 Task: In the  document prodevelopment.rtf Select the text and change paragraph spacing to  '1.5' Change page orientation to  'Landscape' Add Page color Navy Blue
Action: Mouse moved to (290, 344)
Screenshot: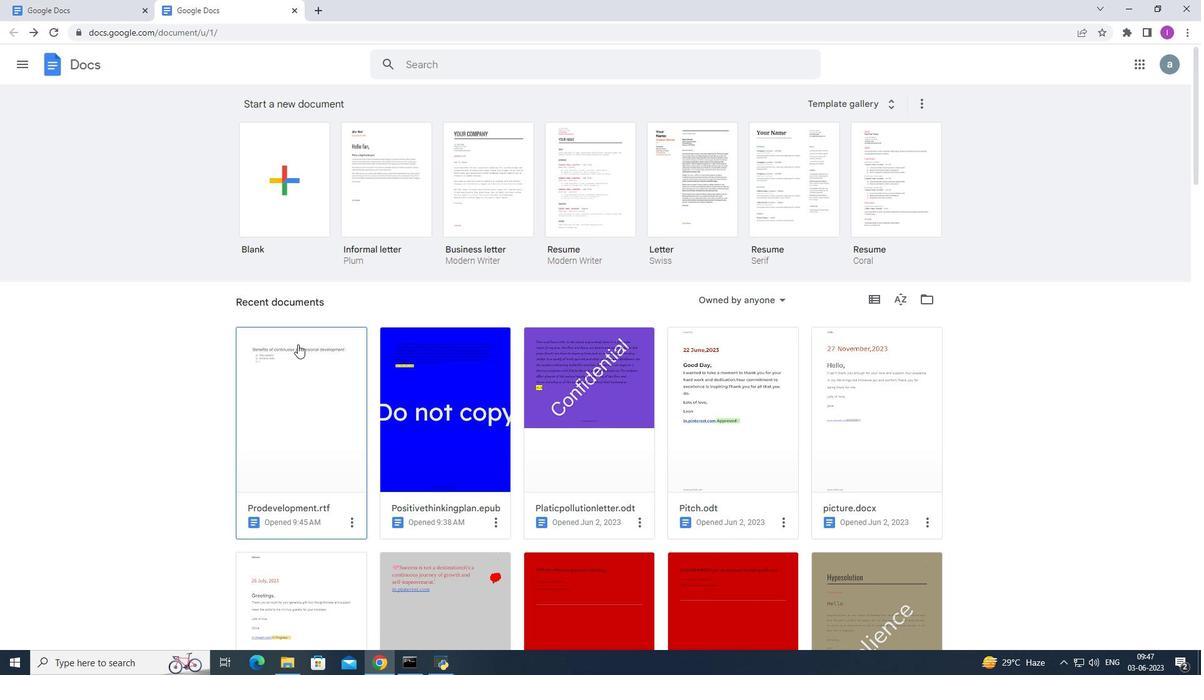 
Action: Mouse pressed left at (290, 344)
Screenshot: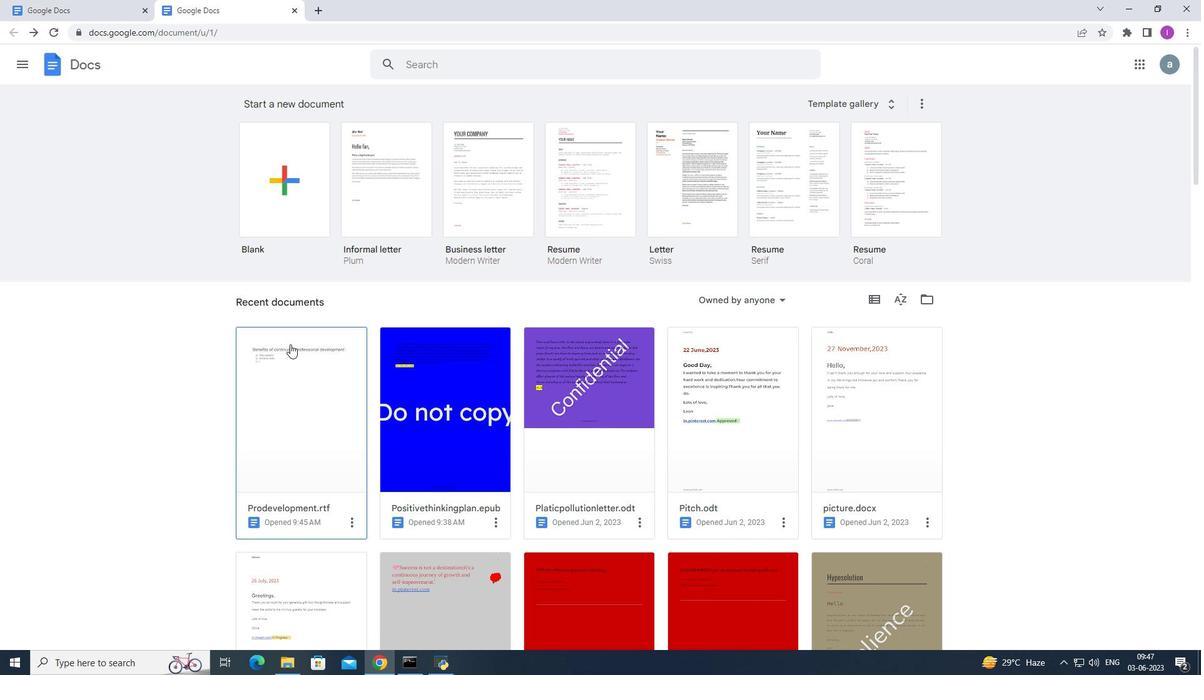 
Action: Mouse moved to (362, 218)
Screenshot: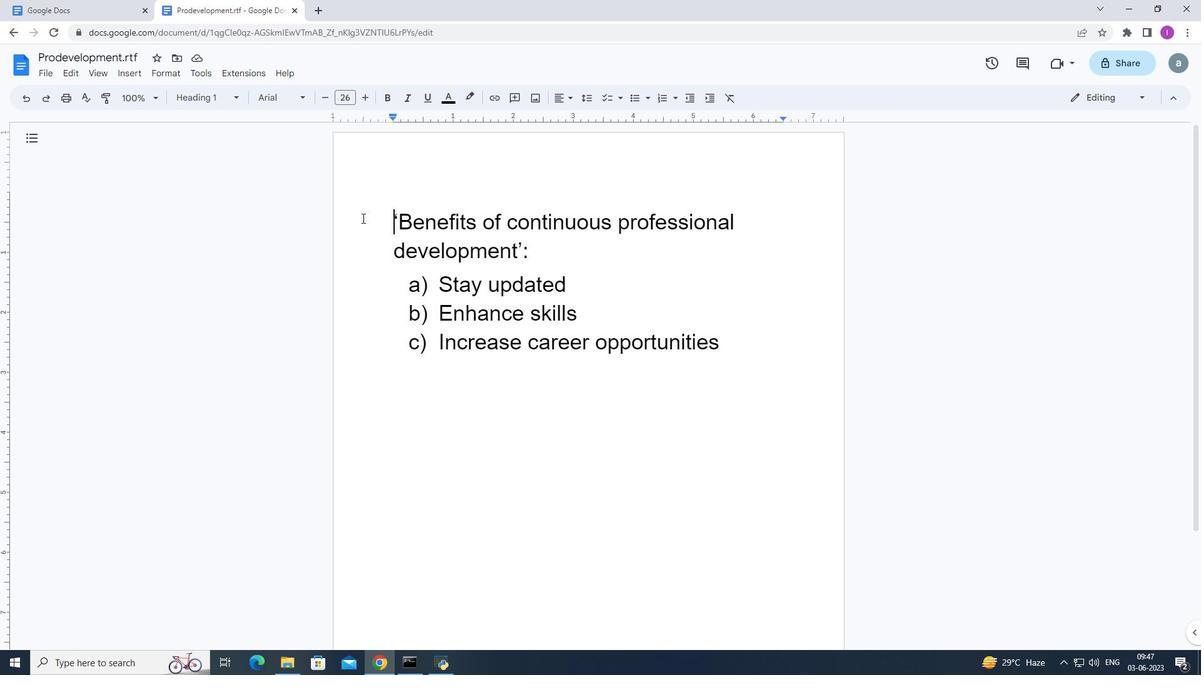 
Action: Mouse pressed left at (362, 218)
Screenshot: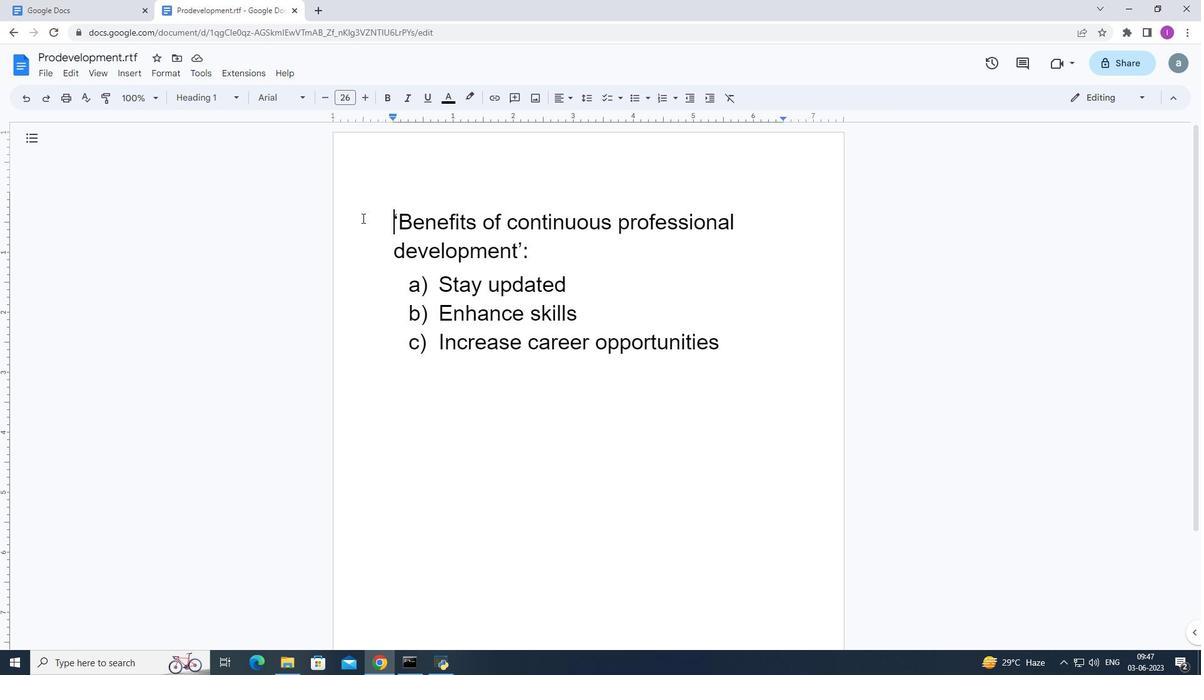 
Action: Mouse moved to (593, 97)
Screenshot: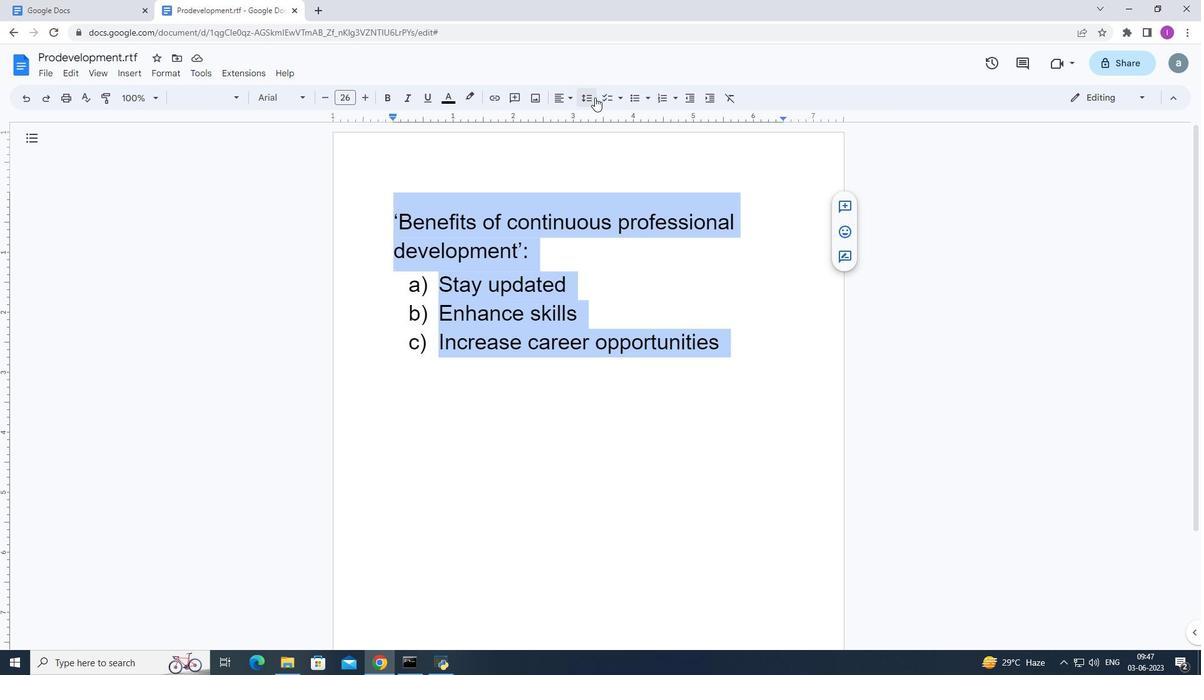 
Action: Mouse pressed left at (593, 97)
Screenshot: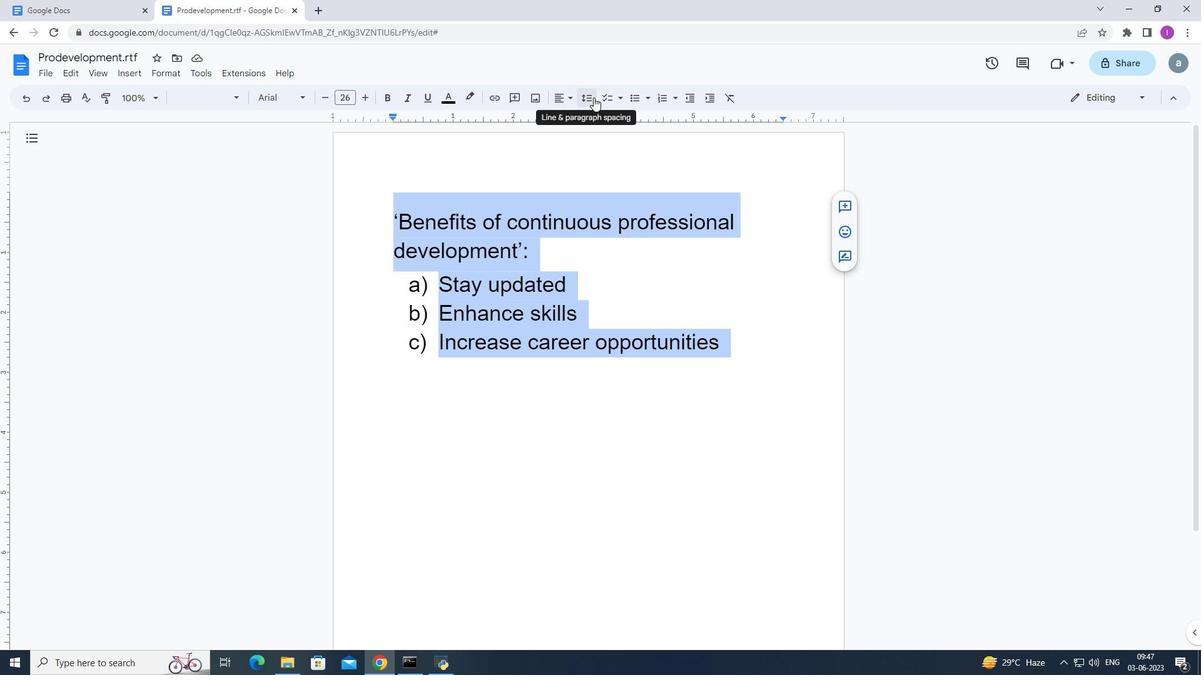 
Action: Mouse moved to (130, 315)
Screenshot: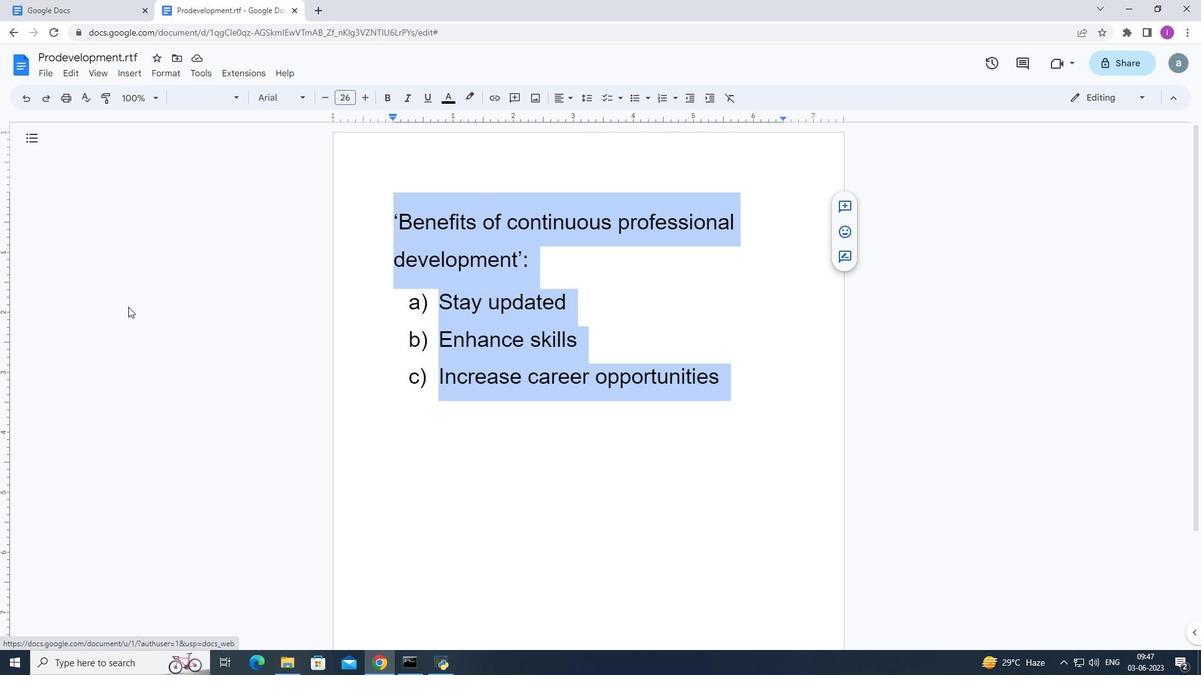 
Action: Mouse pressed left at (130, 315)
Screenshot: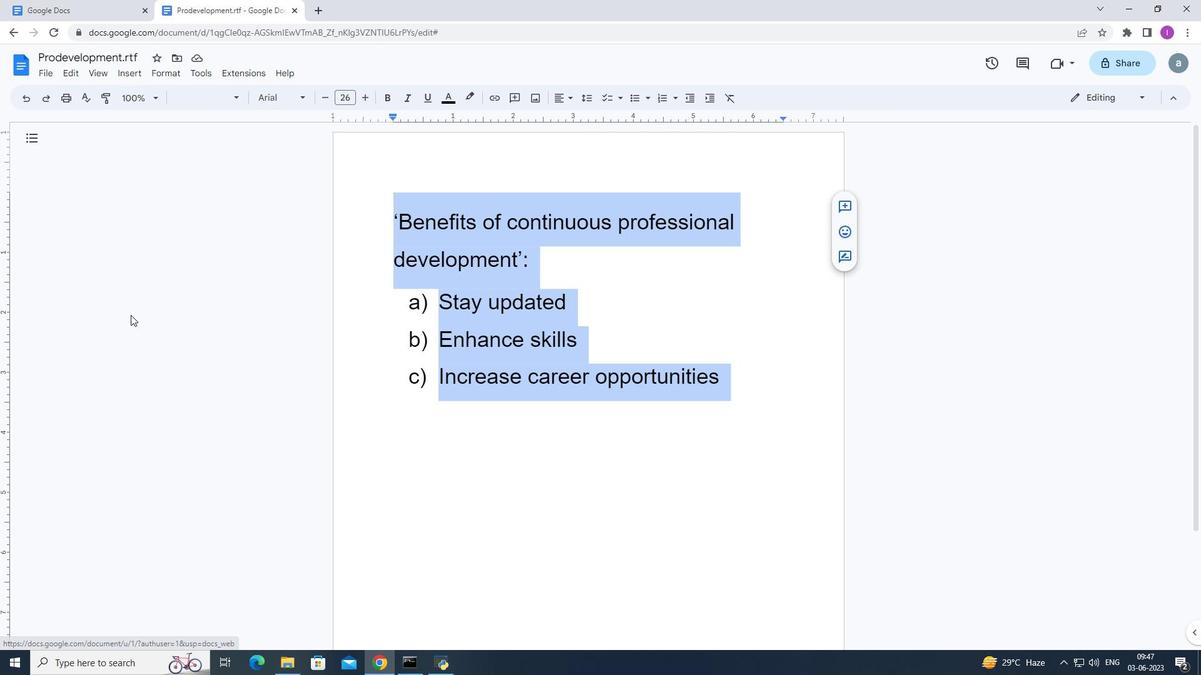 
Action: Mouse moved to (41, 71)
Screenshot: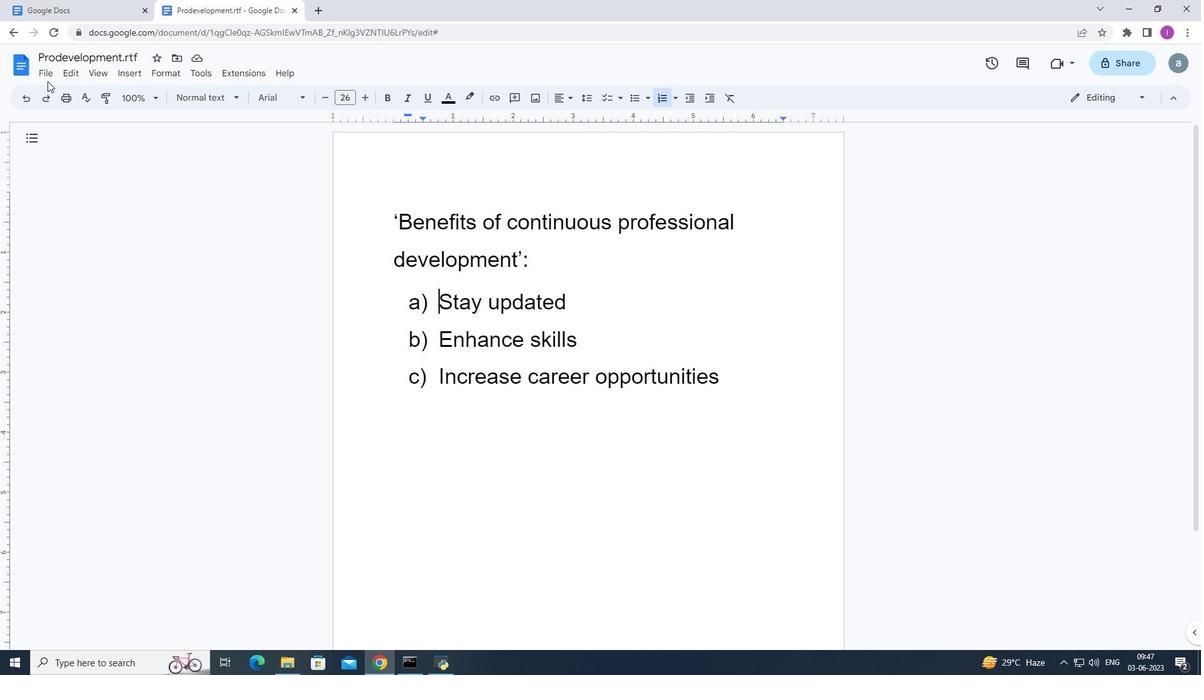 
Action: Mouse pressed left at (41, 71)
Screenshot: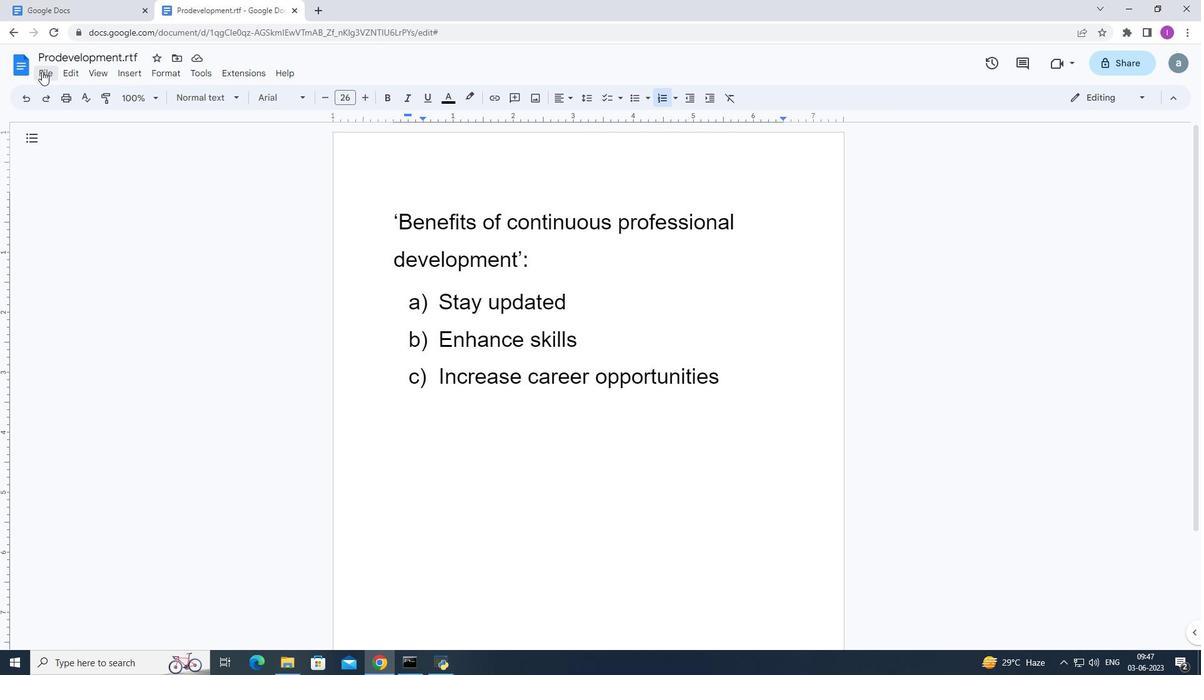 
Action: Mouse moved to (93, 413)
Screenshot: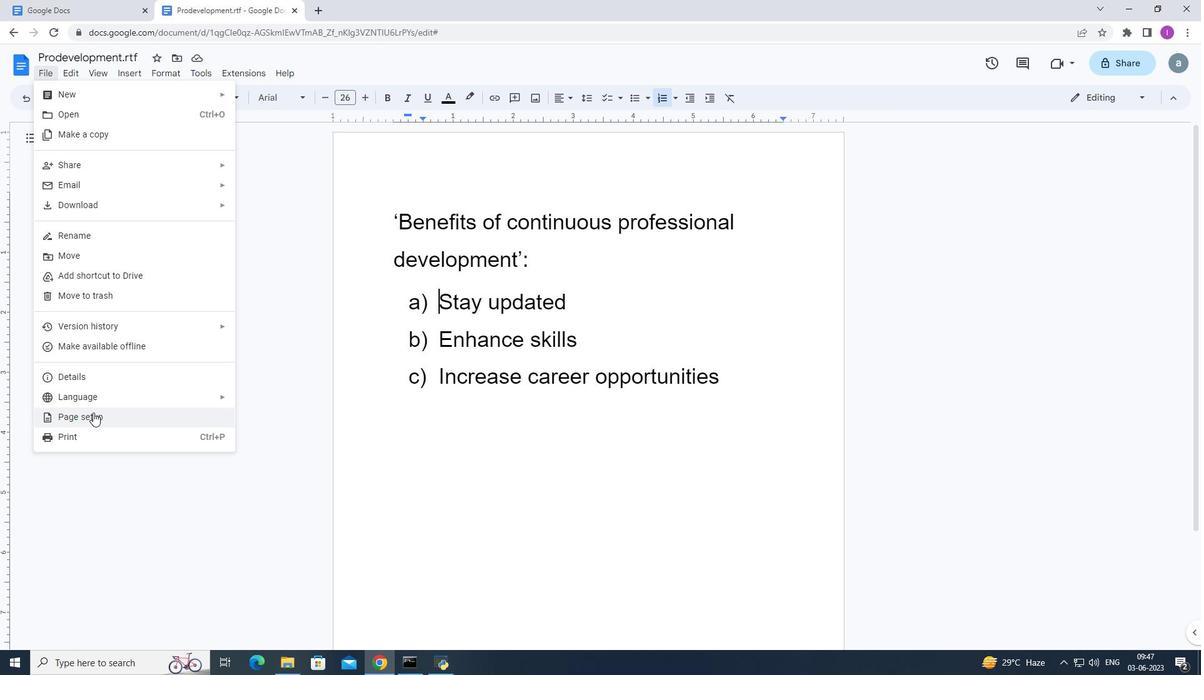 
Action: Mouse pressed left at (93, 413)
Screenshot: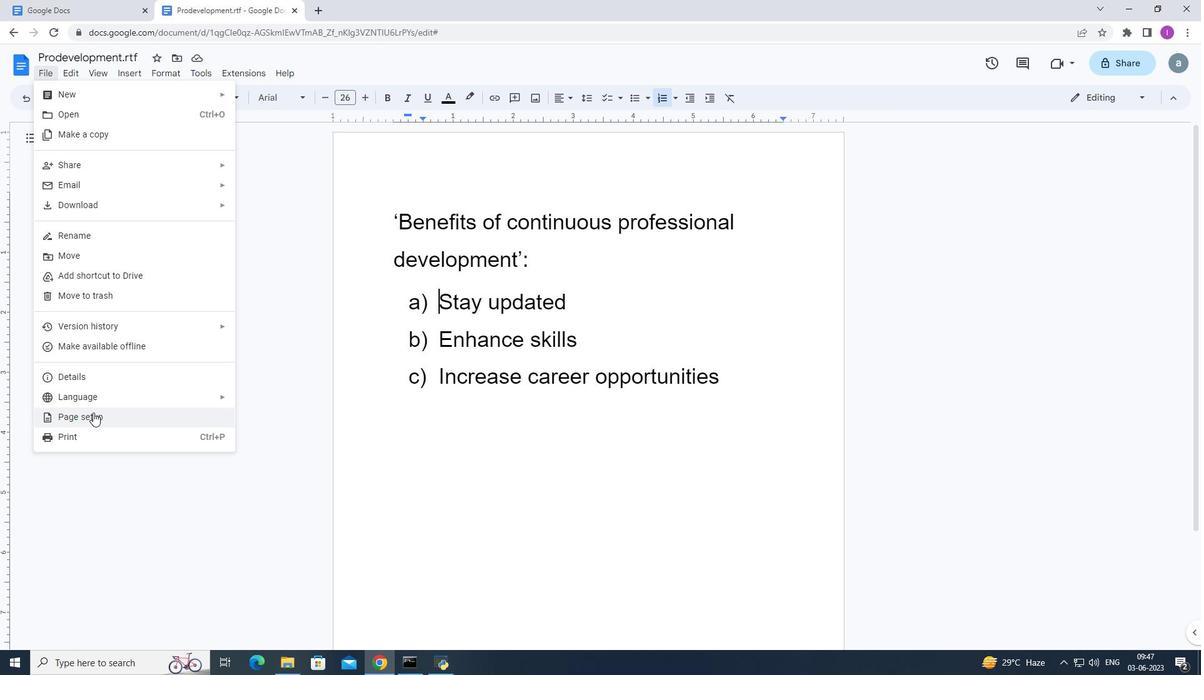 
Action: Mouse moved to (553, 328)
Screenshot: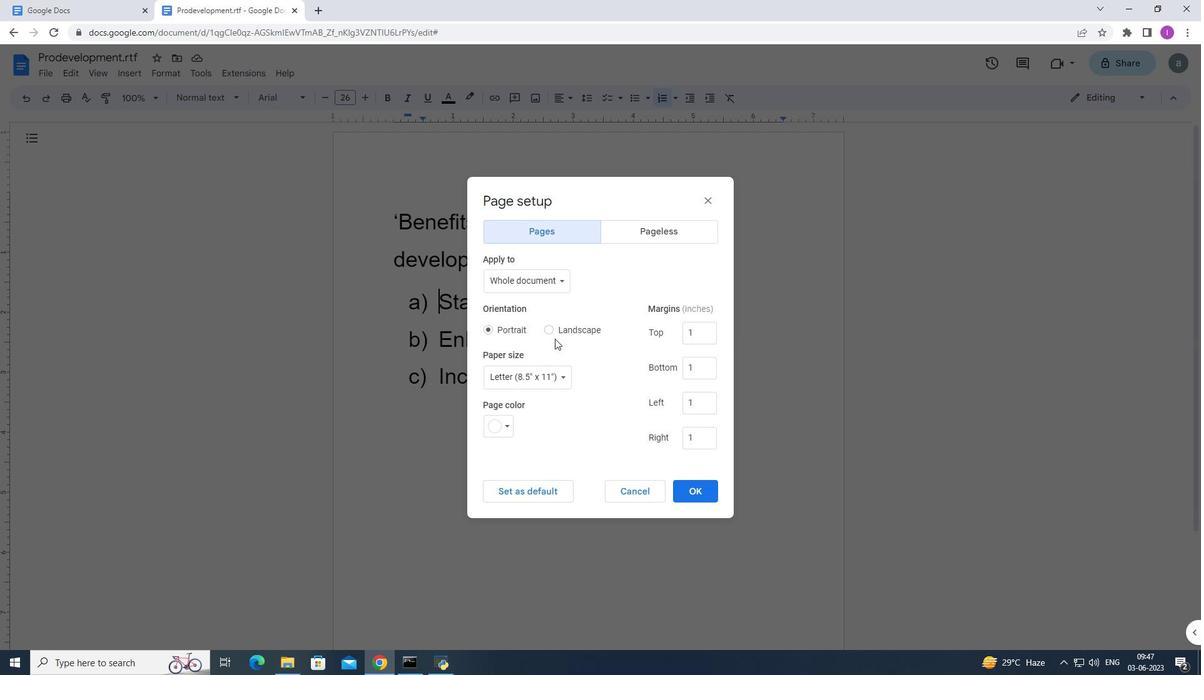 
Action: Mouse pressed left at (553, 328)
Screenshot: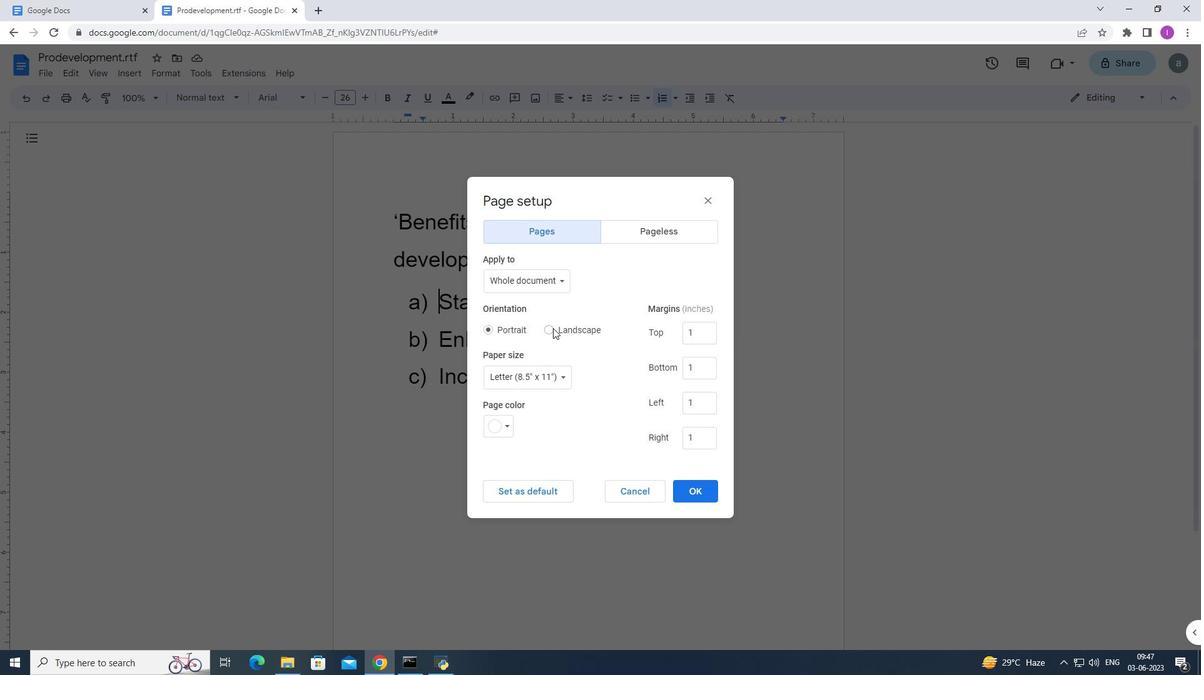 
Action: Mouse moved to (507, 426)
Screenshot: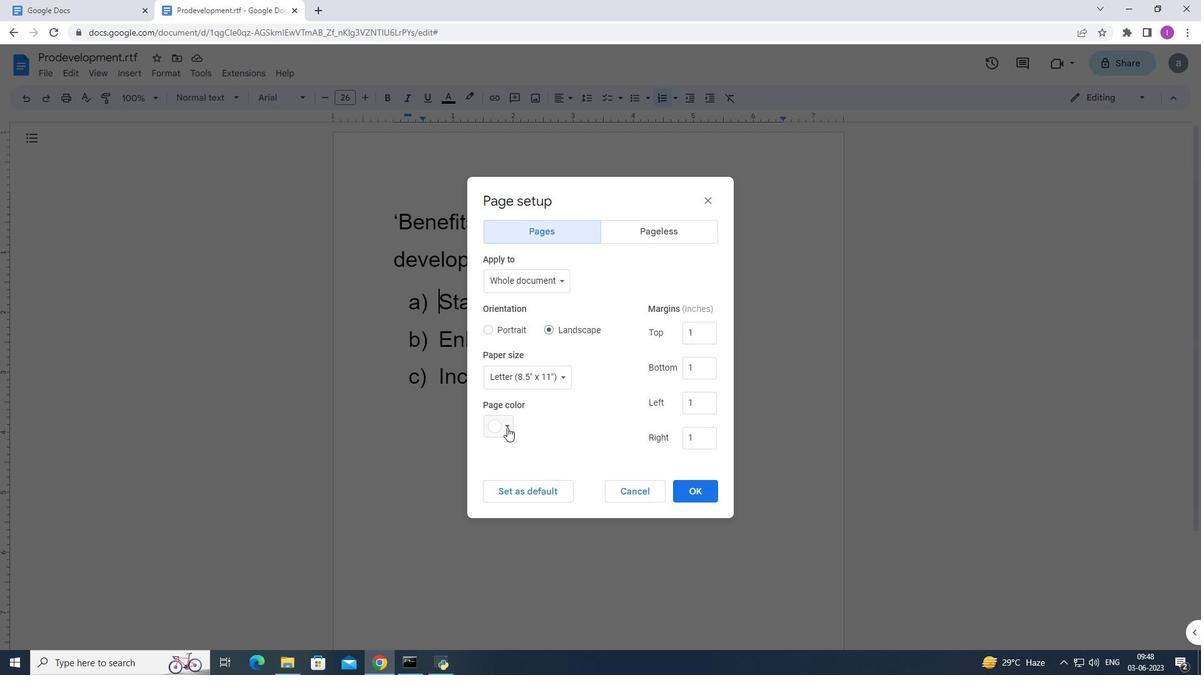
Action: Mouse pressed left at (507, 426)
Screenshot: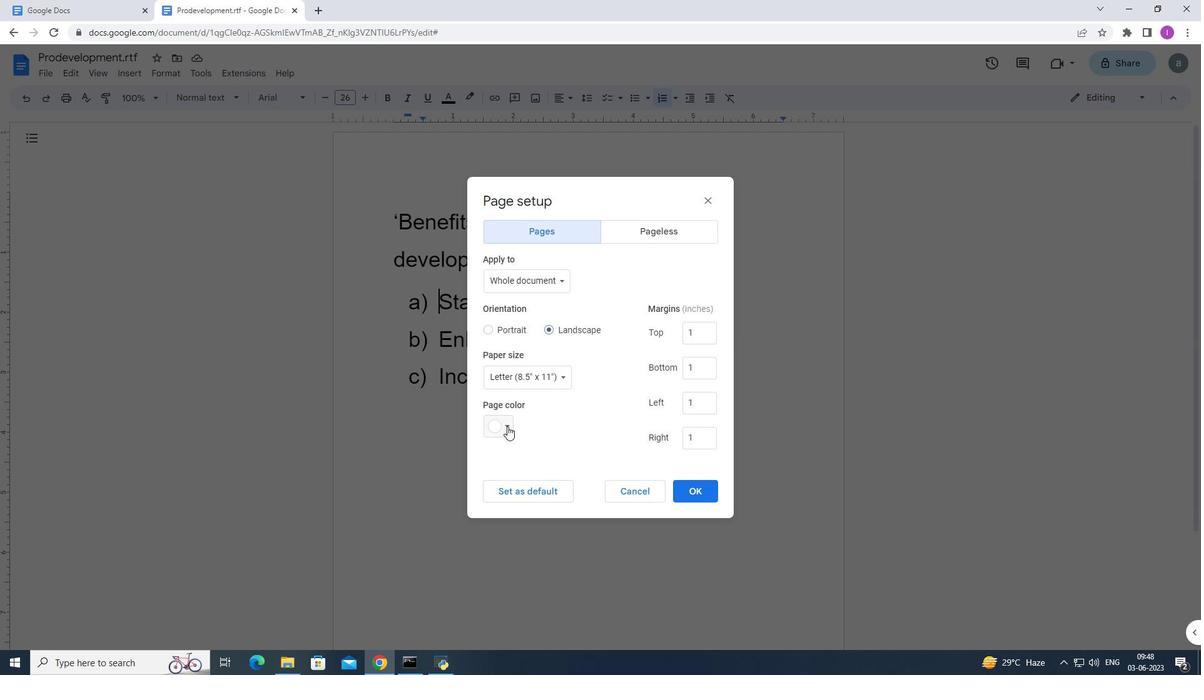 
Action: Mouse moved to (580, 531)
Screenshot: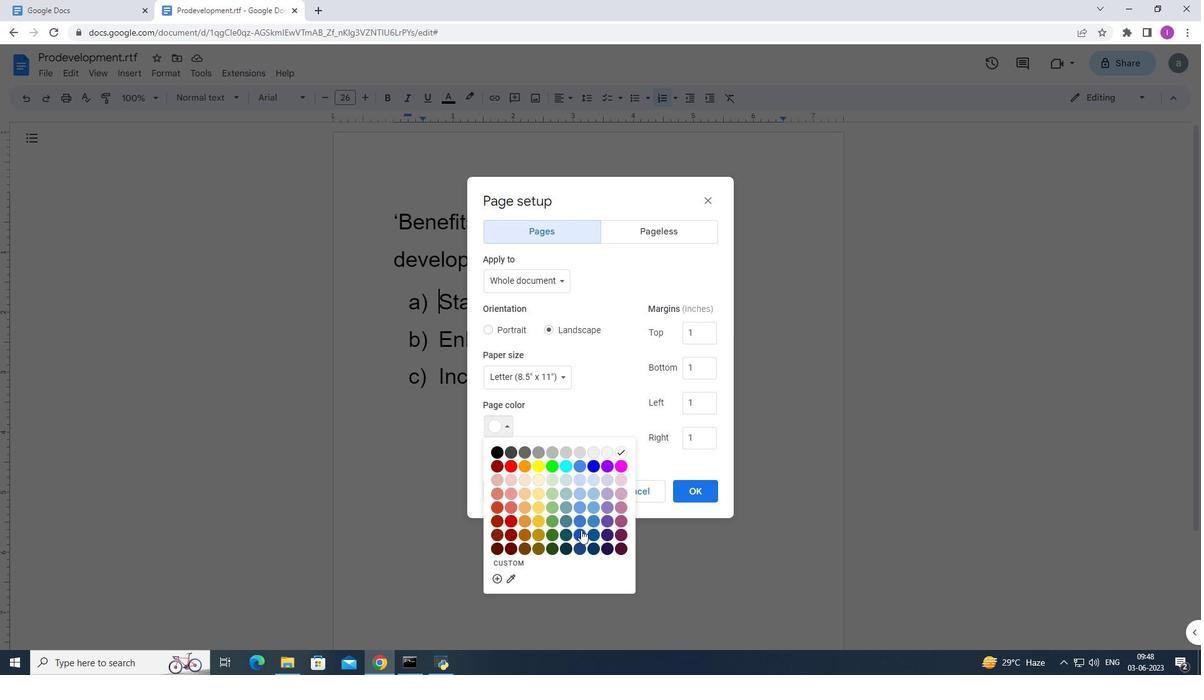 
Action: Mouse pressed left at (580, 531)
Screenshot: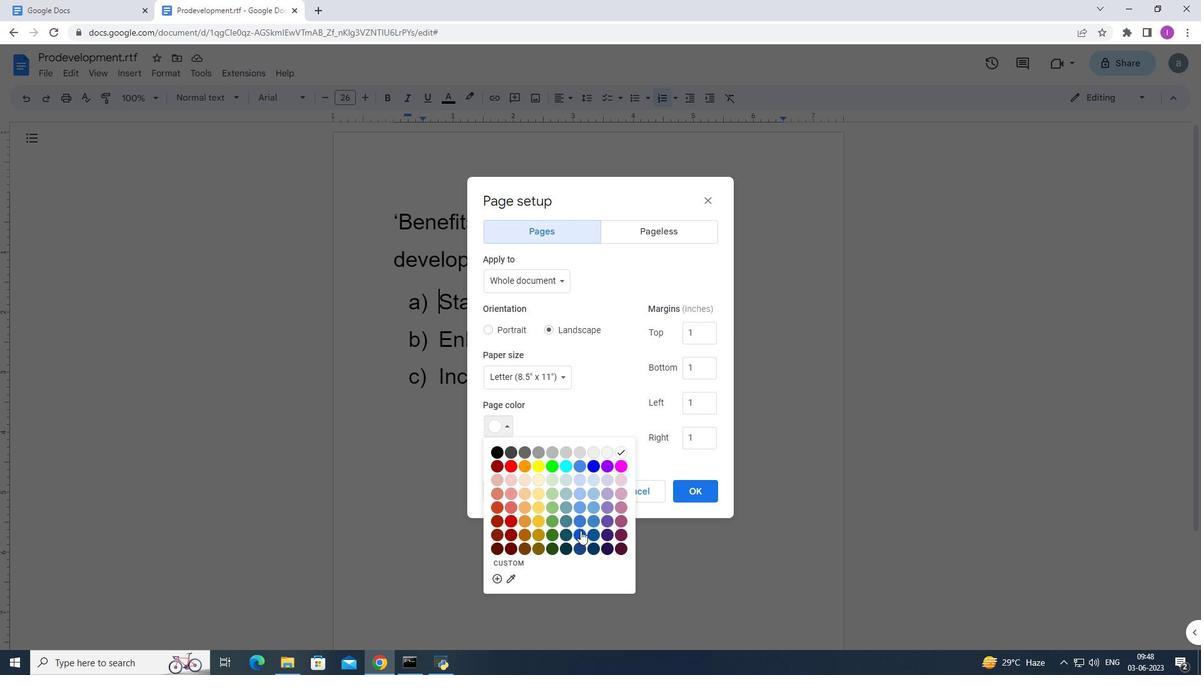 
Action: Mouse moved to (498, 425)
Screenshot: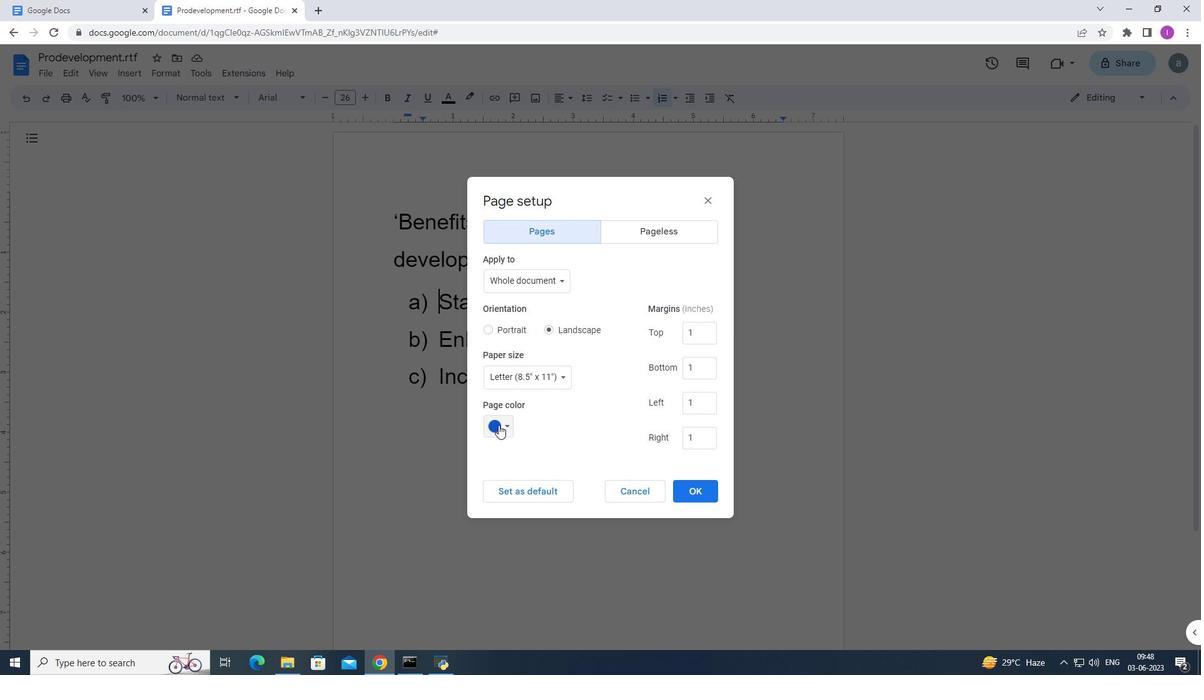 
Action: Mouse pressed left at (498, 425)
Screenshot: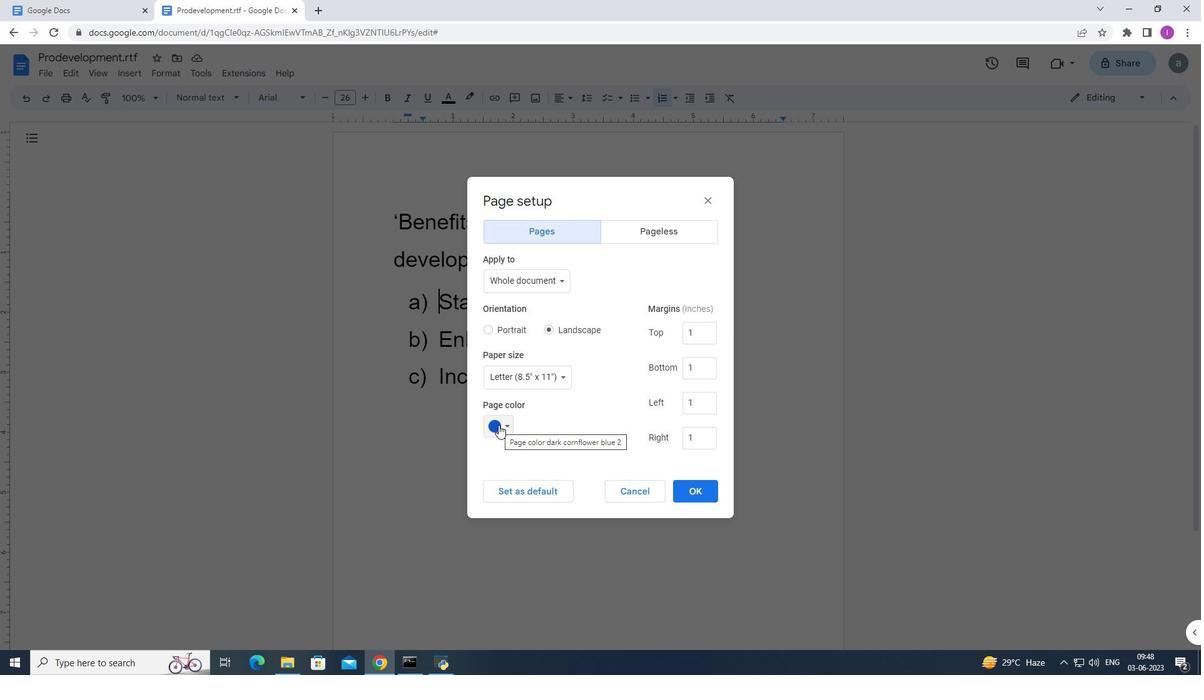 
Action: Mouse moved to (593, 466)
Screenshot: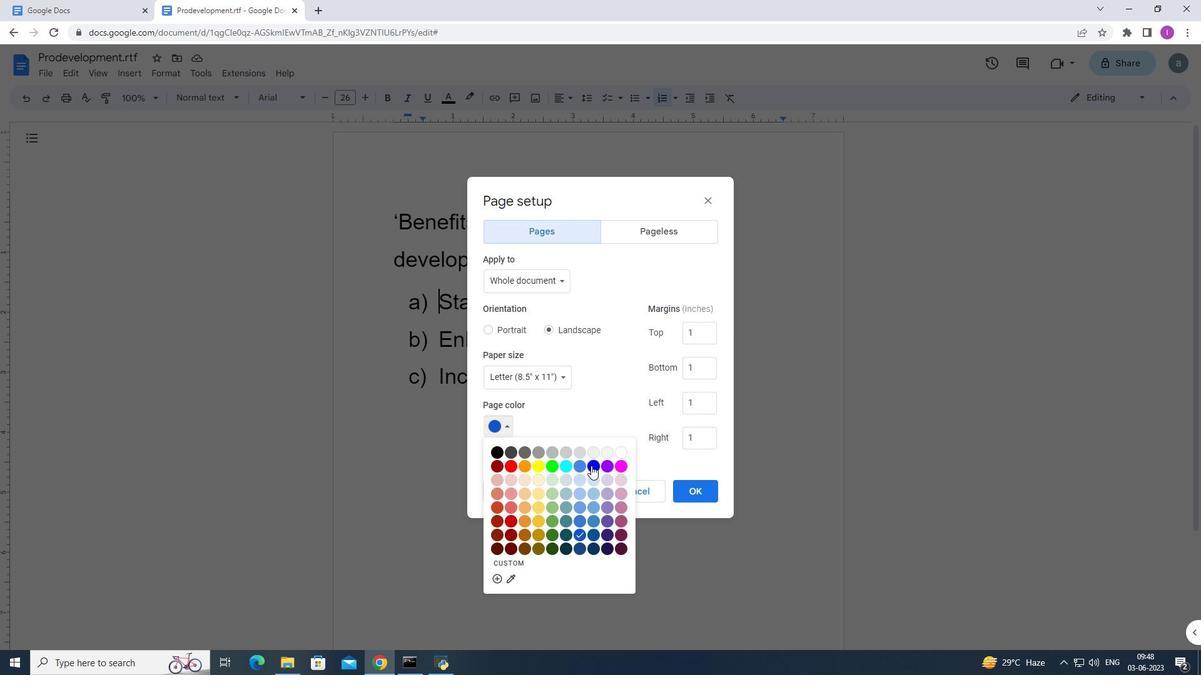 
Action: Mouse pressed left at (593, 466)
Screenshot: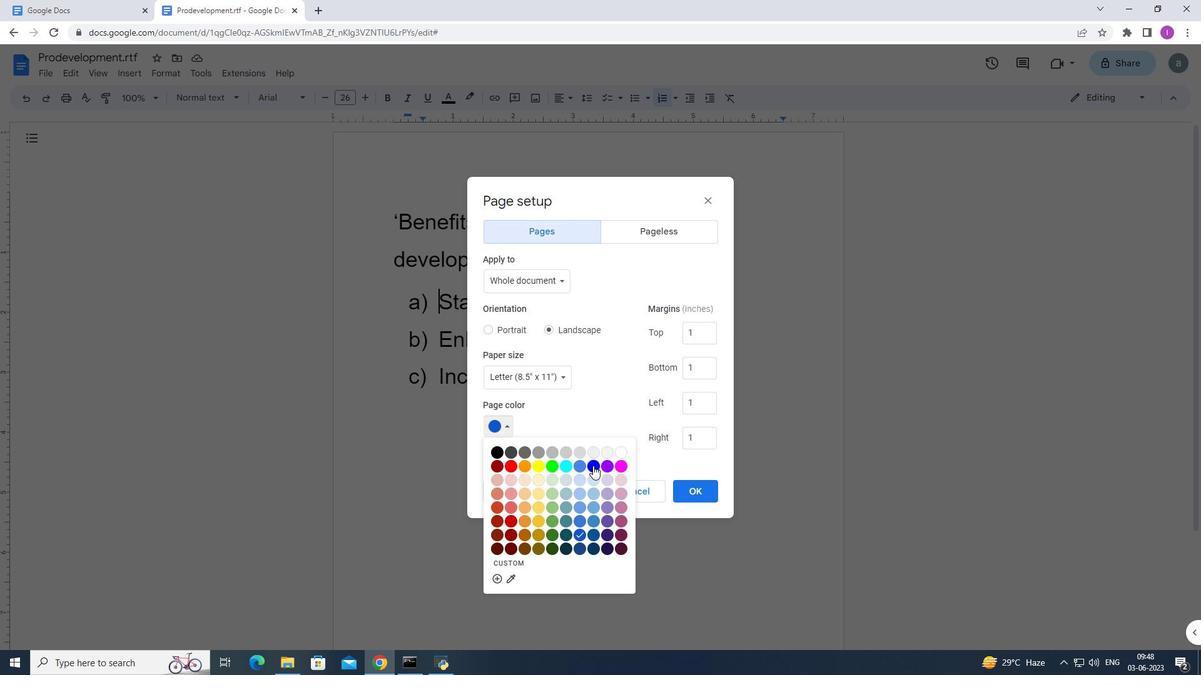 
Action: Mouse moved to (683, 492)
Screenshot: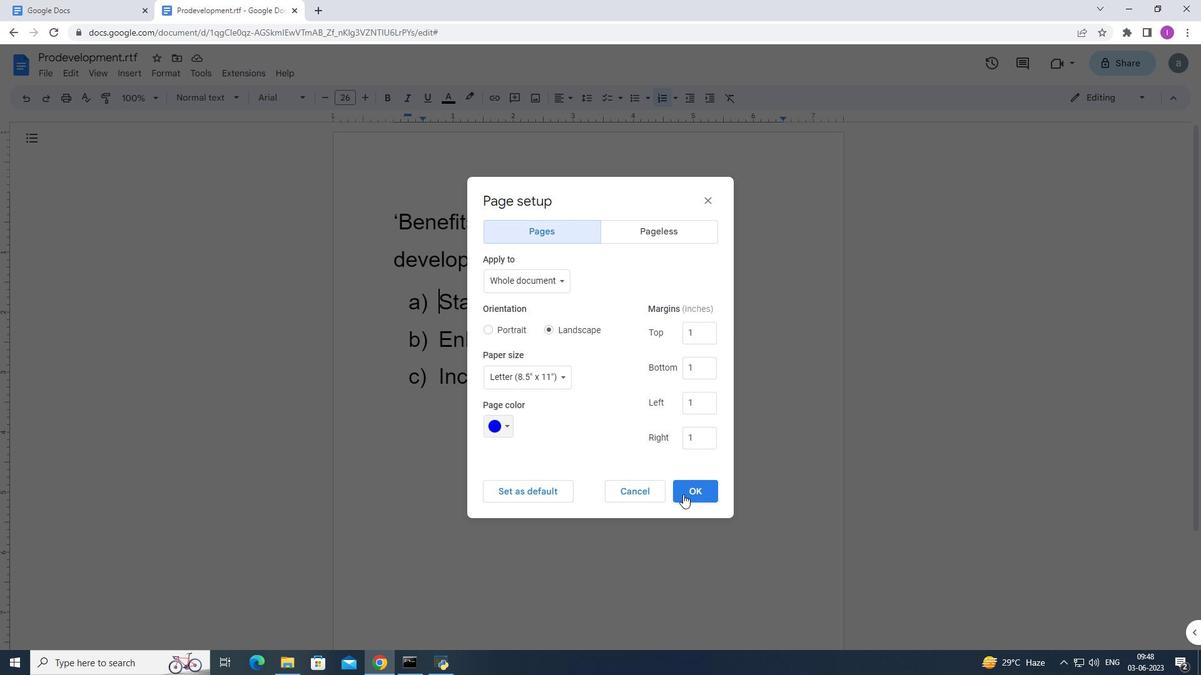 
Action: Mouse pressed left at (683, 492)
Screenshot: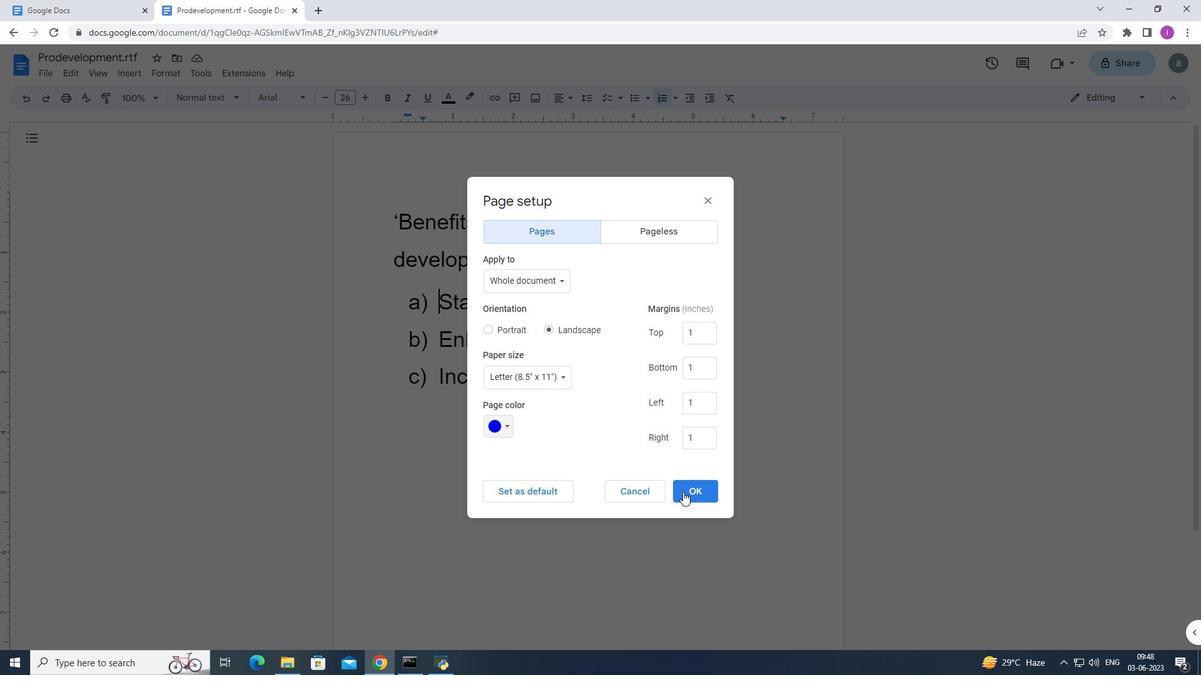 
Action: Mouse moved to (414, 357)
Screenshot: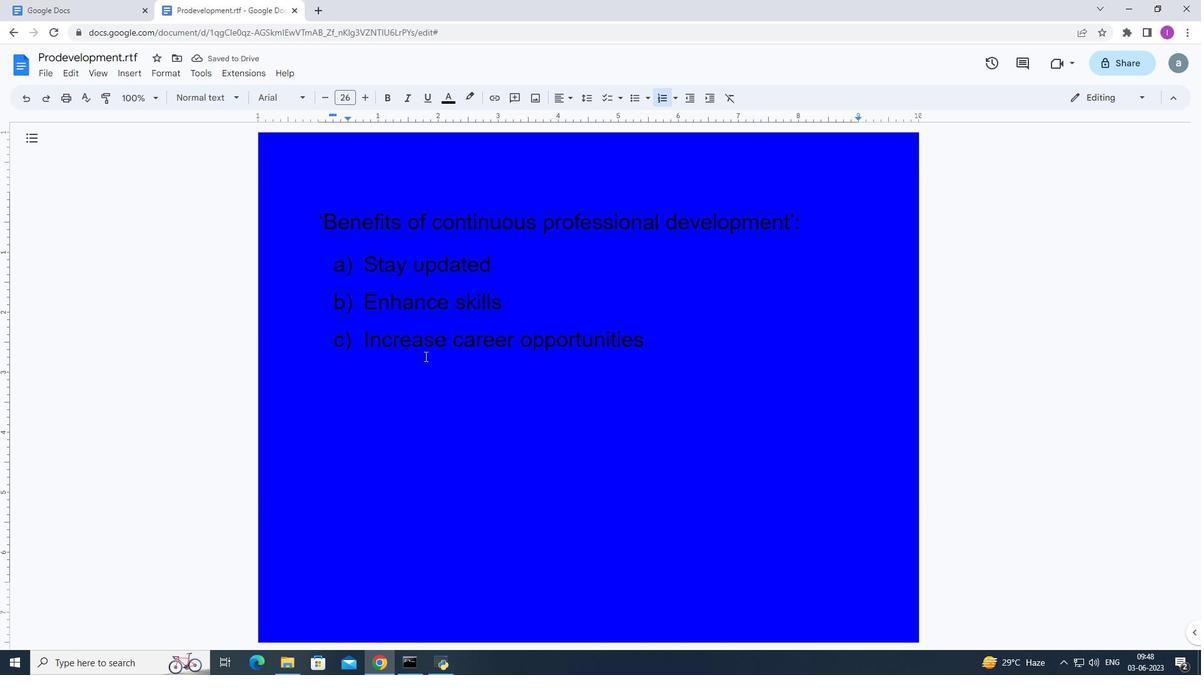 
